 Task: Create a rule when a due datebetween 1 working days from now is set on a checklist item.
Action: Mouse moved to (1053, 275)
Screenshot: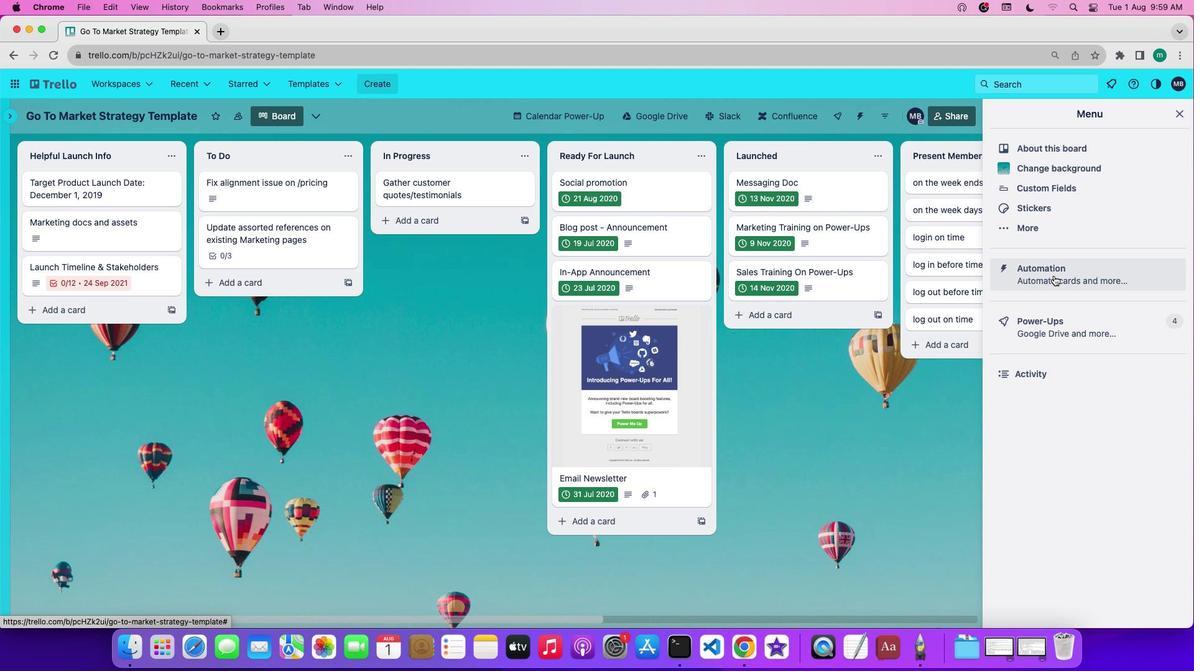 
Action: Mouse pressed left at (1053, 275)
Screenshot: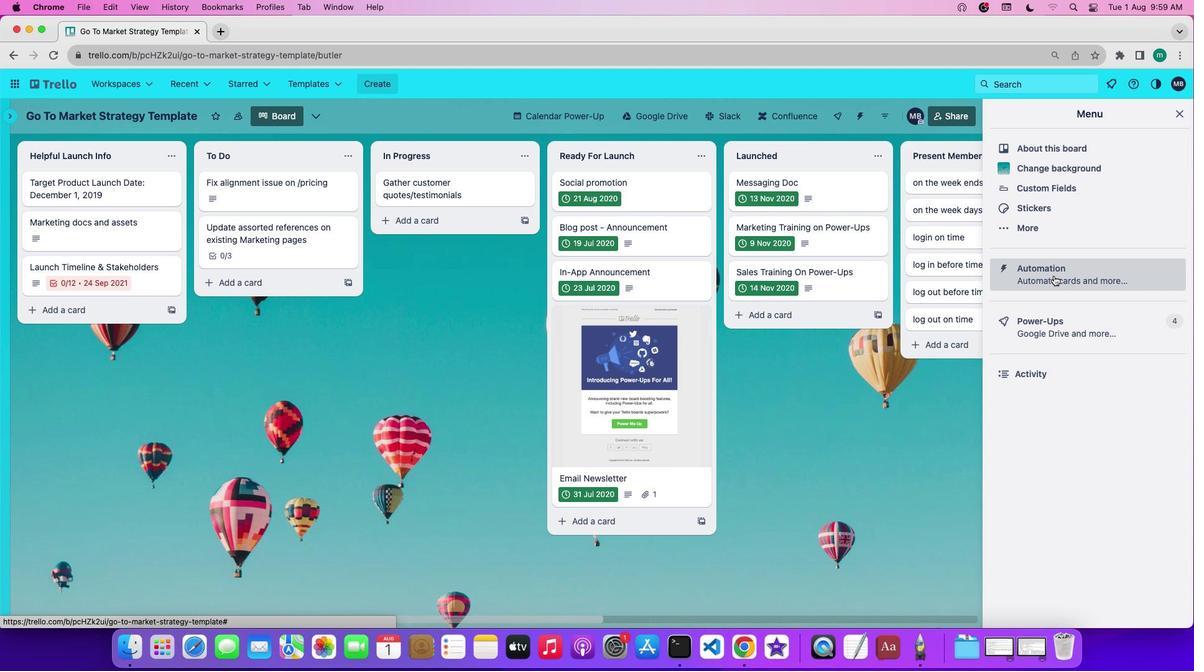 
Action: Mouse moved to (57, 226)
Screenshot: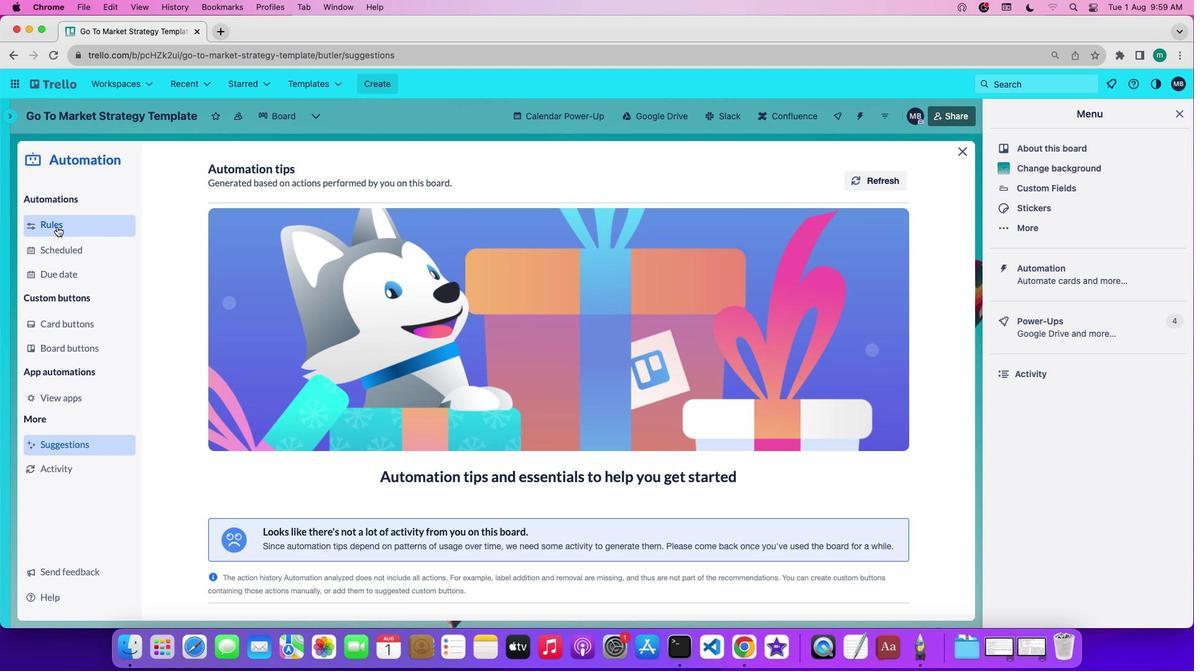
Action: Mouse pressed left at (57, 226)
Screenshot: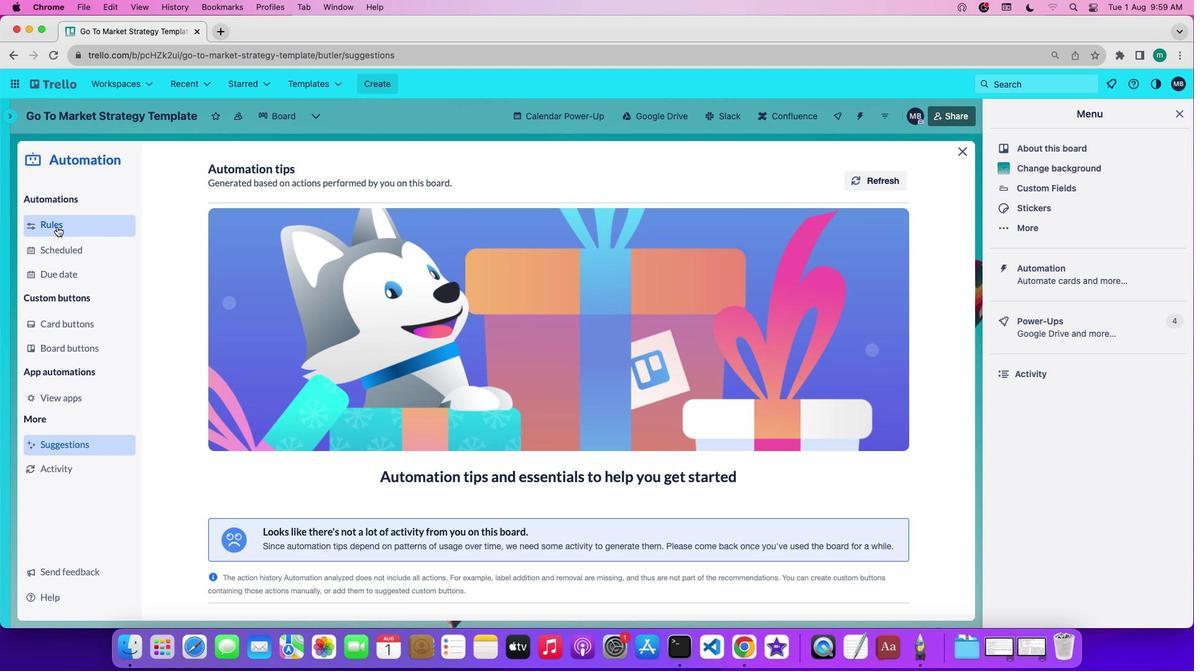 
Action: Mouse moved to (307, 440)
Screenshot: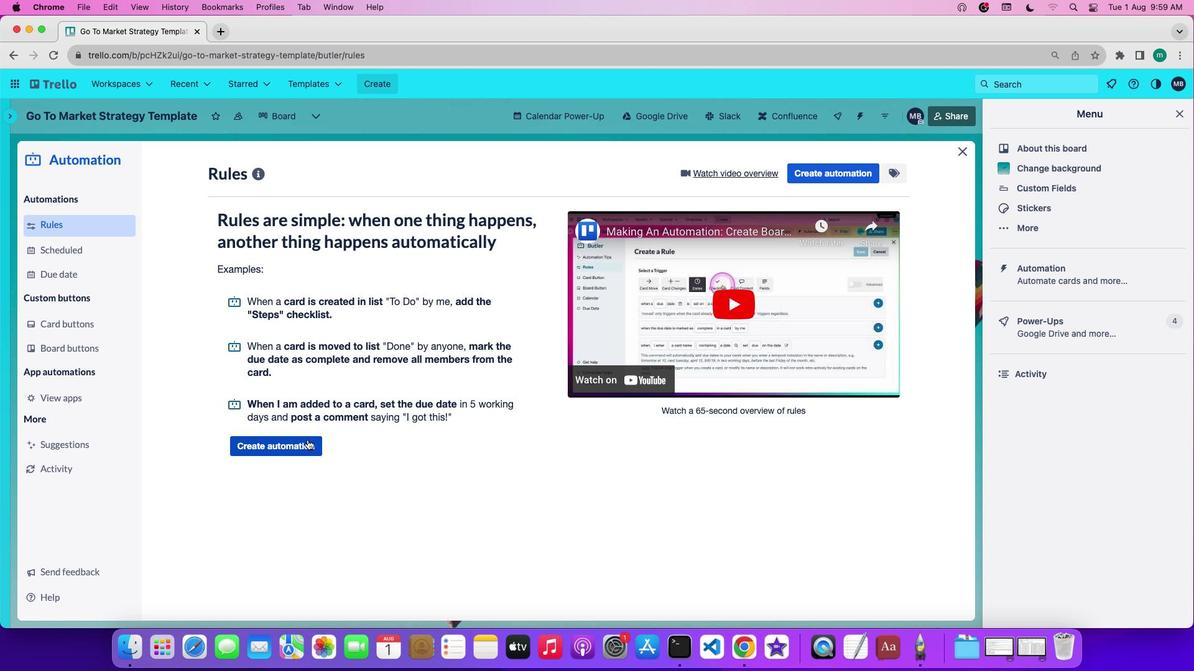 
Action: Mouse pressed left at (307, 440)
Screenshot: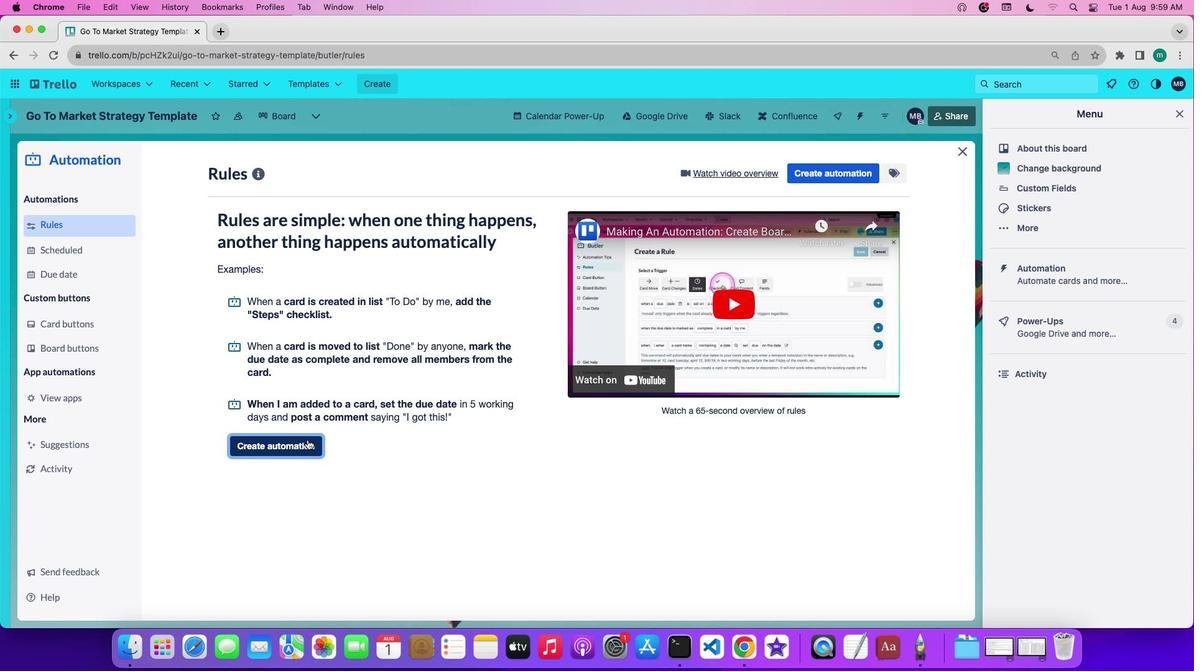
Action: Mouse moved to (538, 285)
Screenshot: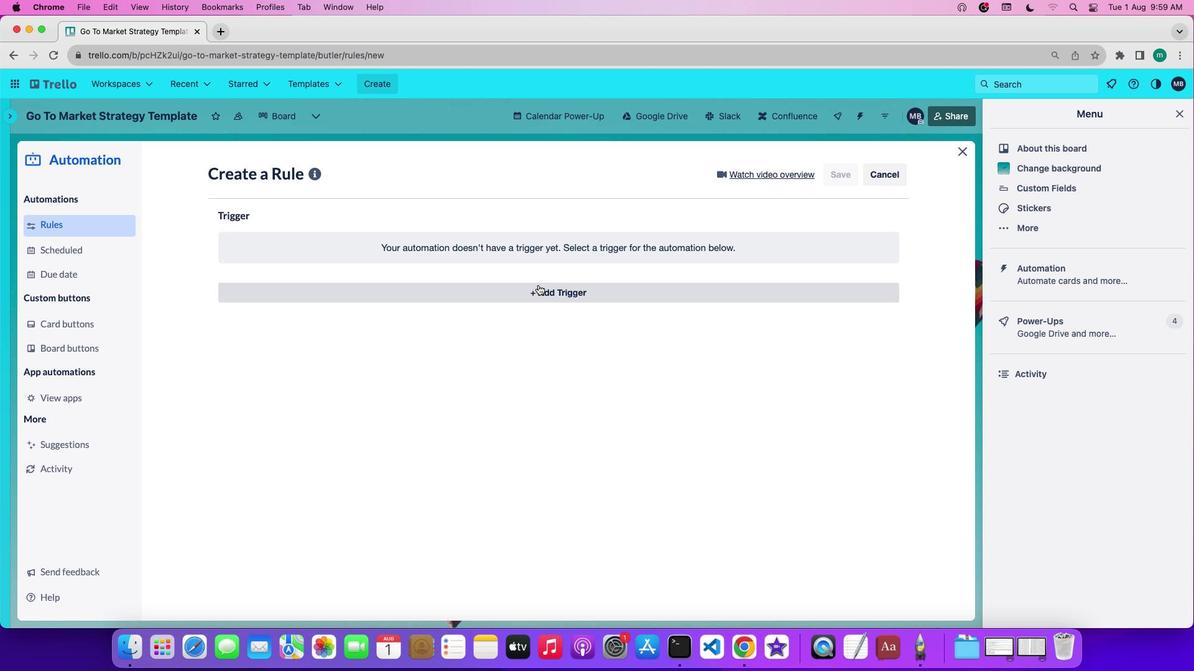 
Action: Mouse pressed left at (538, 285)
Screenshot: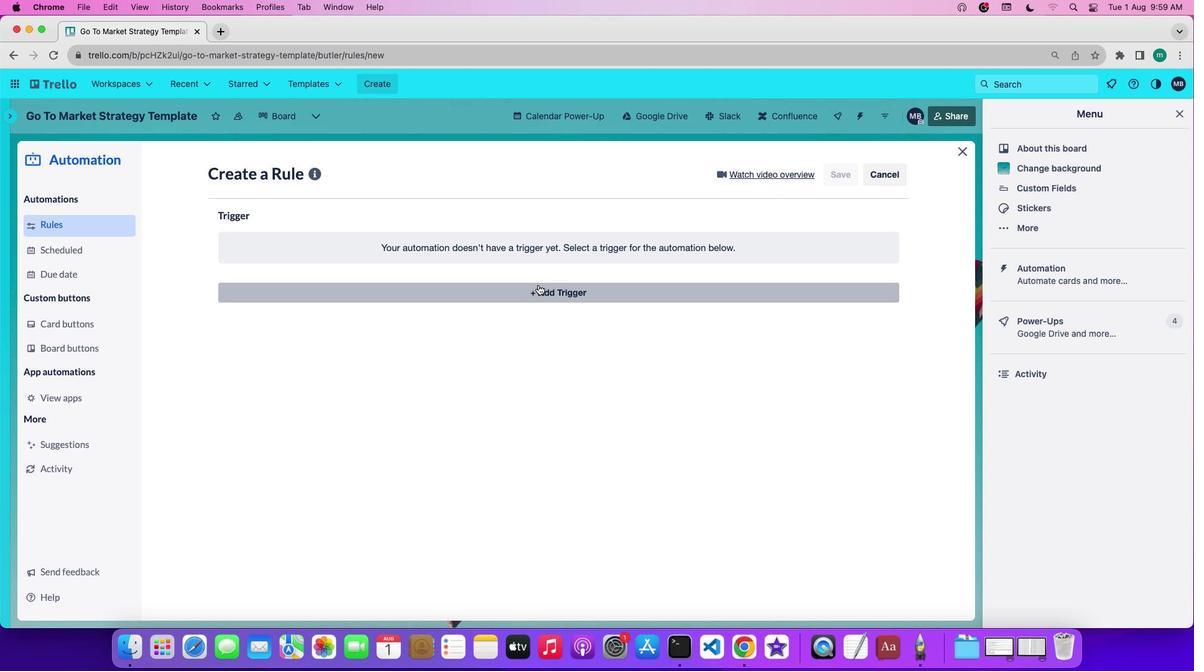 
Action: Mouse moved to (421, 344)
Screenshot: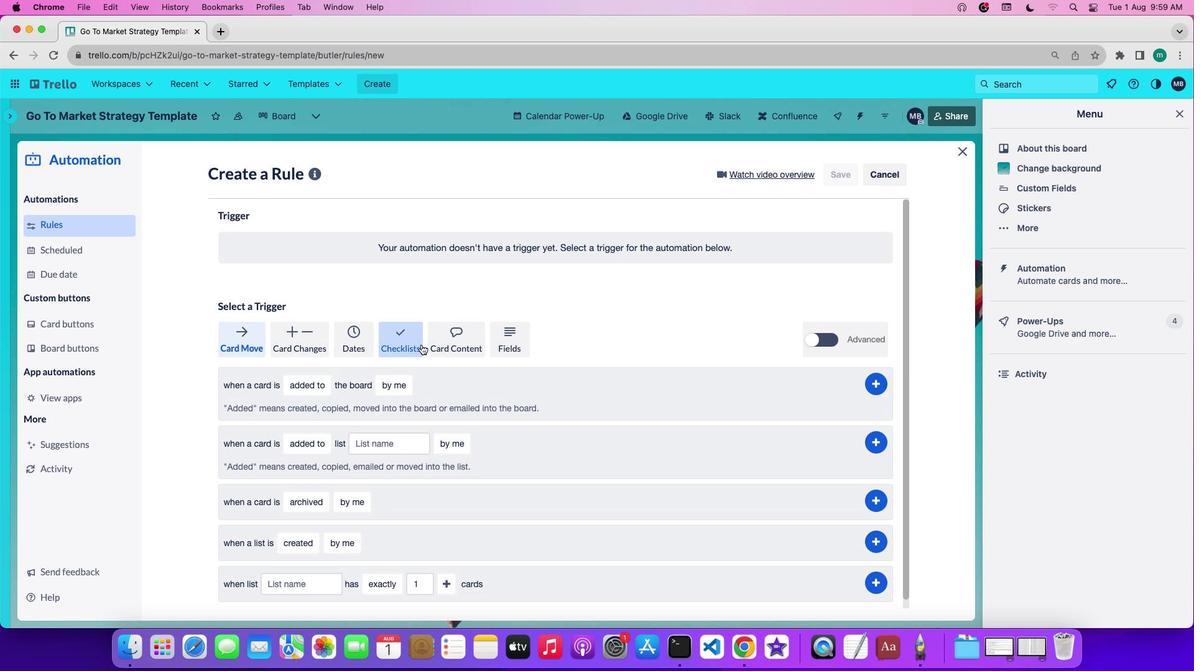 
Action: Mouse pressed left at (421, 344)
Screenshot: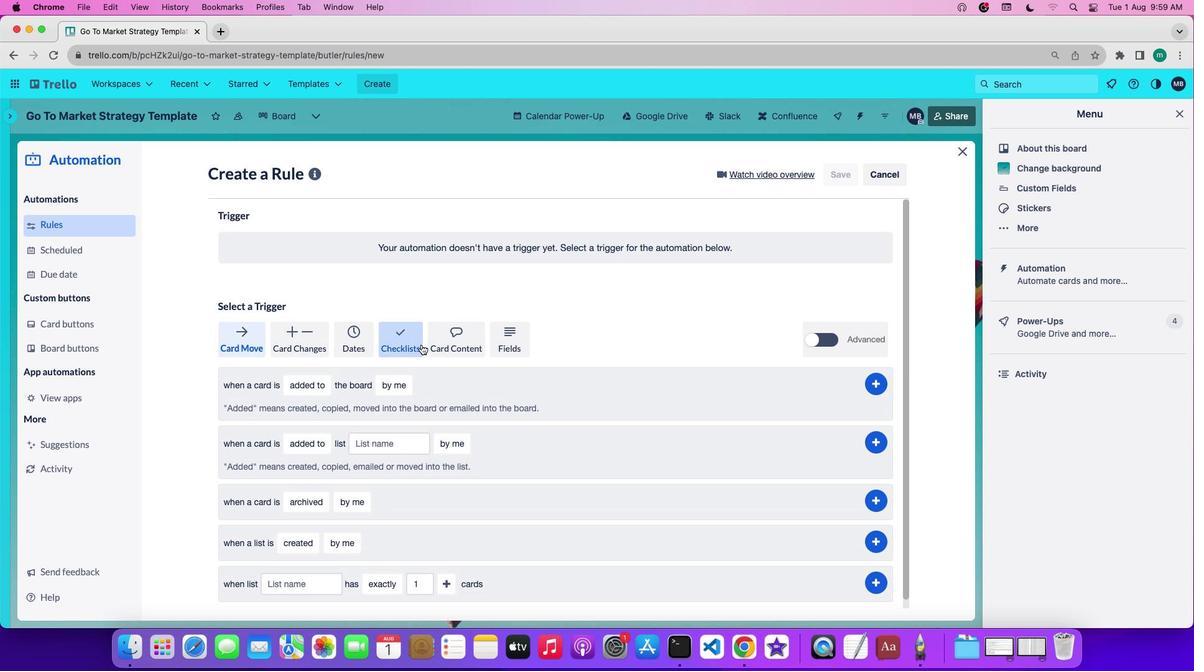 
Action: Mouse moved to (434, 408)
Screenshot: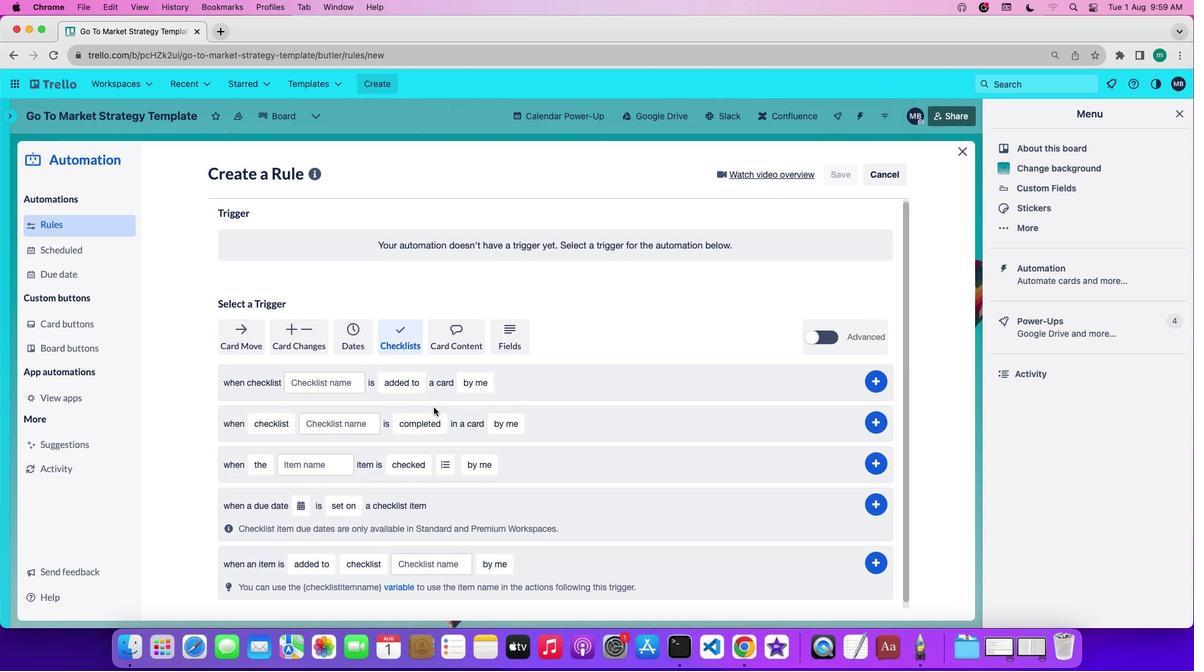 
Action: Mouse scrolled (434, 408) with delta (0, 0)
Screenshot: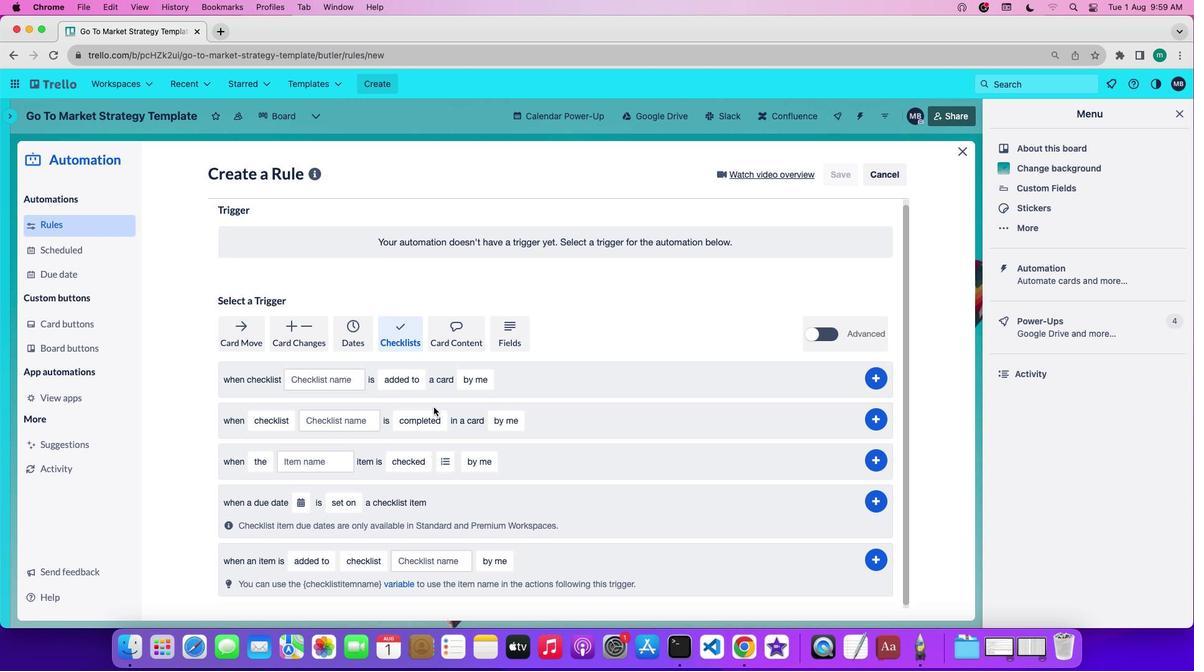 
Action: Mouse scrolled (434, 408) with delta (0, 0)
Screenshot: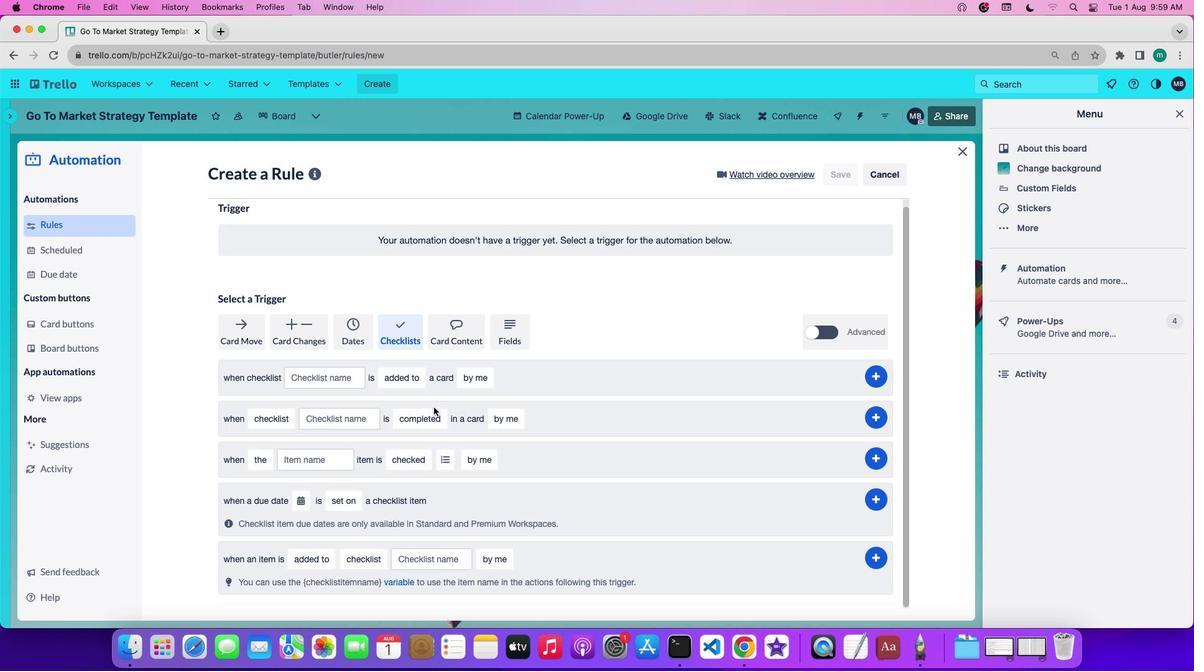 
Action: Mouse scrolled (434, 408) with delta (0, -1)
Screenshot: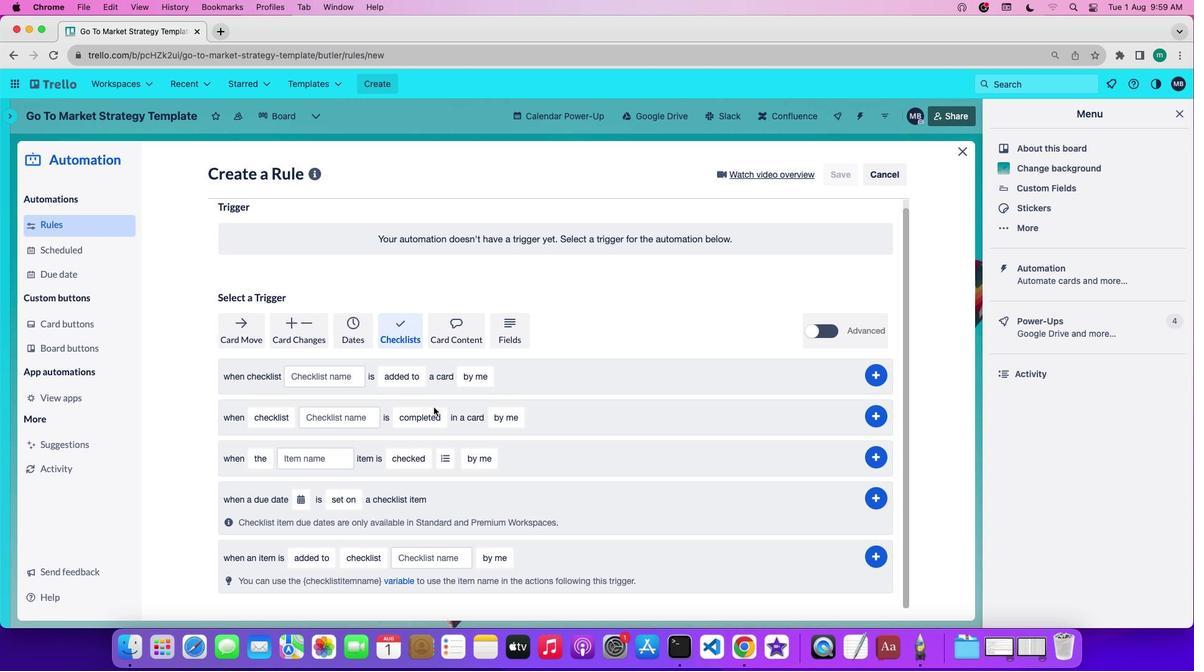 
Action: Mouse scrolled (434, 408) with delta (0, -1)
Screenshot: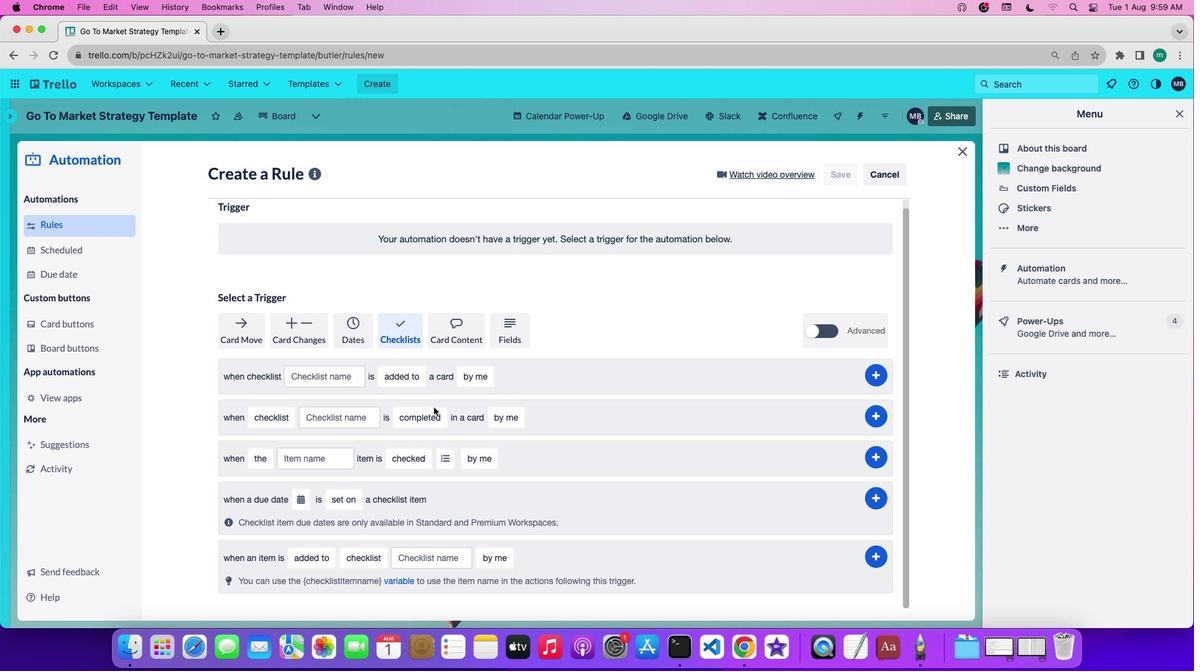 
Action: Mouse moved to (302, 499)
Screenshot: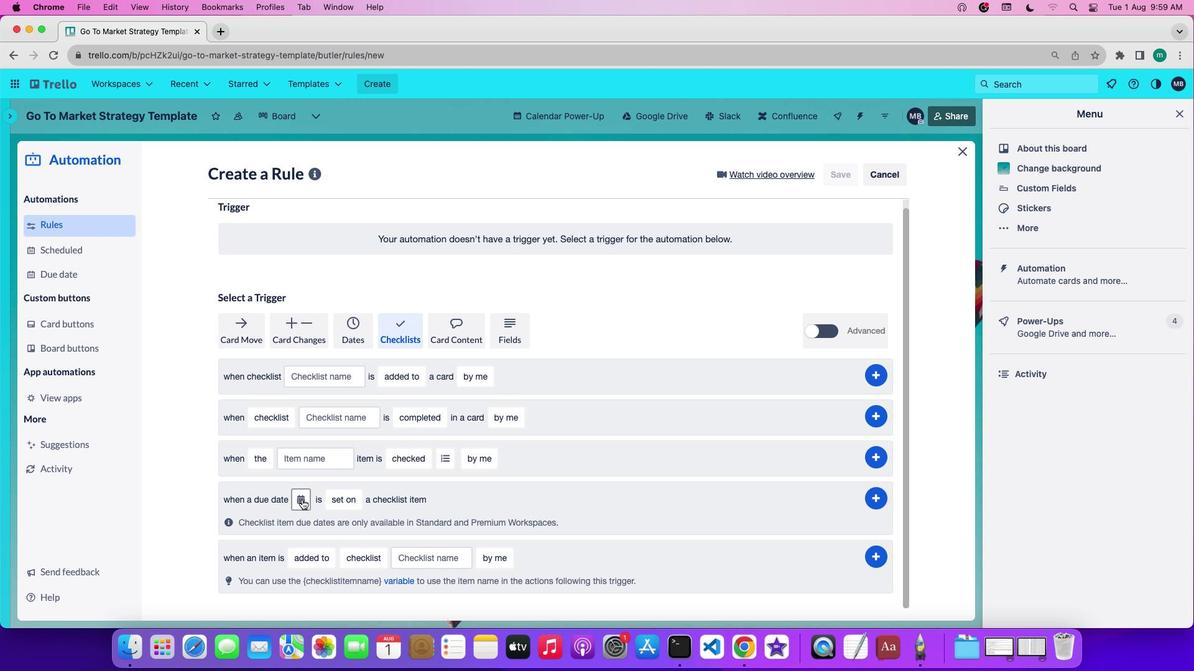 
Action: Mouse pressed left at (302, 499)
Screenshot: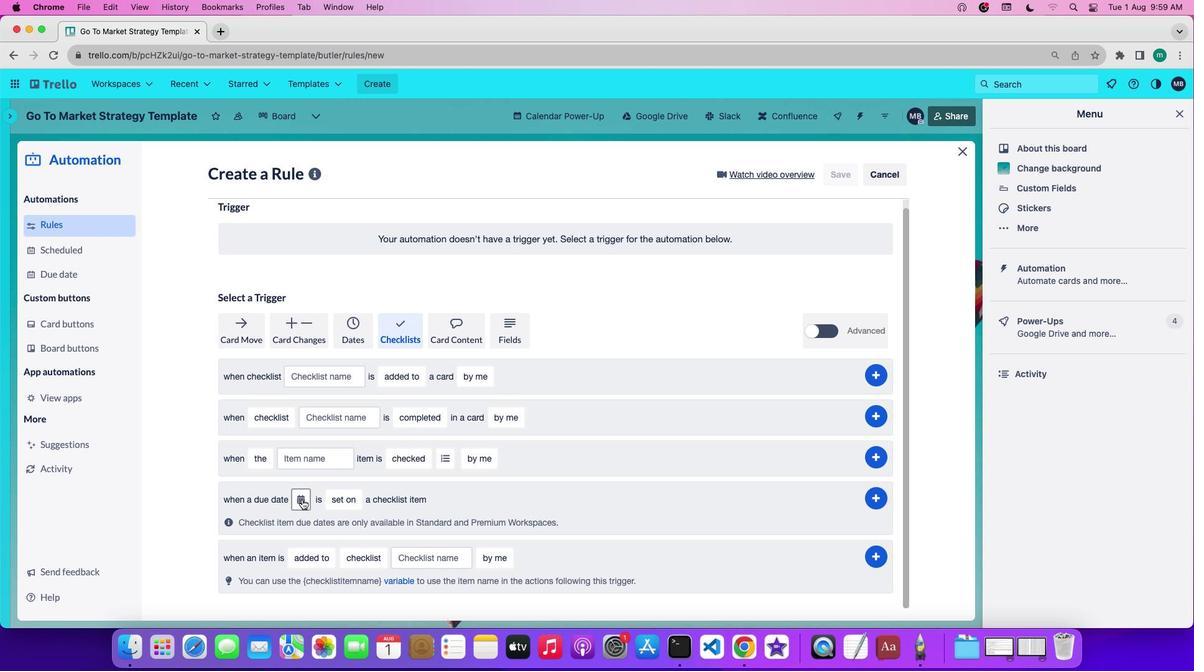 
Action: Mouse moved to (336, 573)
Screenshot: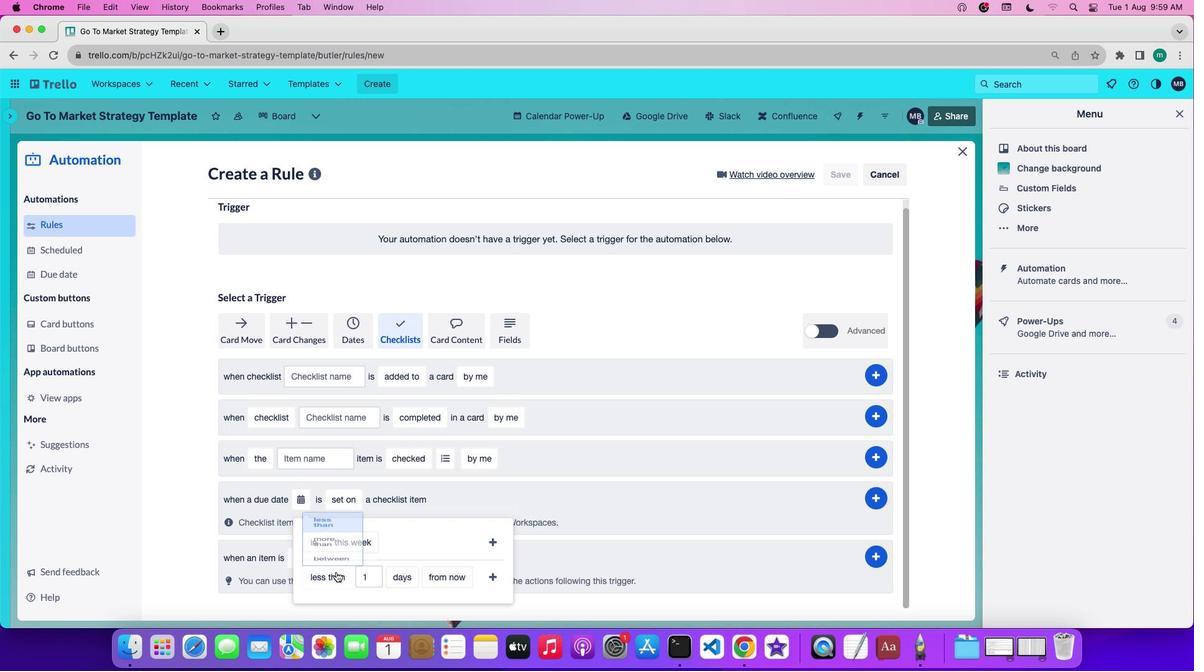 
Action: Mouse pressed left at (336, 573)
Screenshot: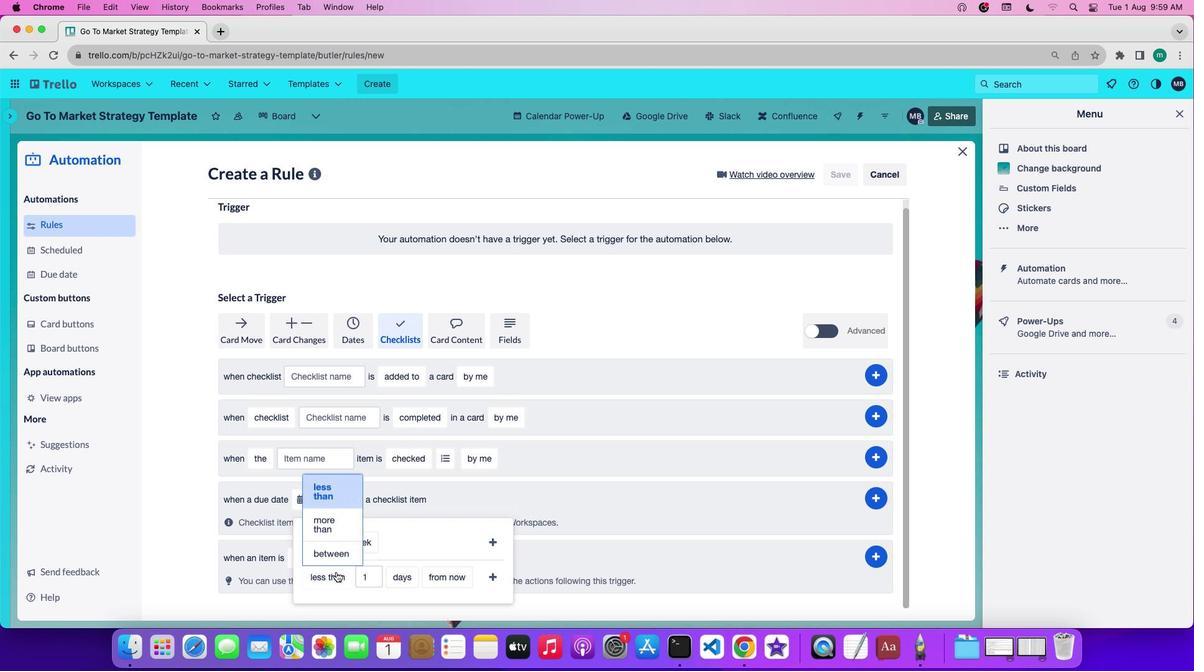 
Action: Mouse moved to (340, 555)
Screenshot: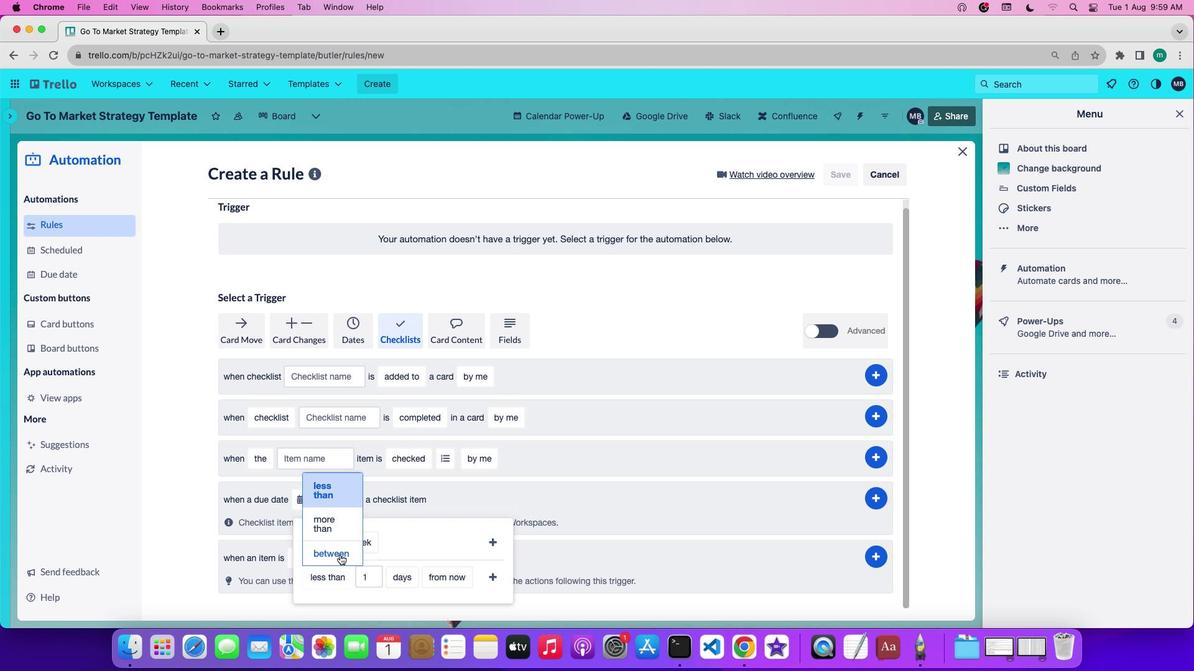 
Action: Mouse pressed left at (340, 555)
Screenshot: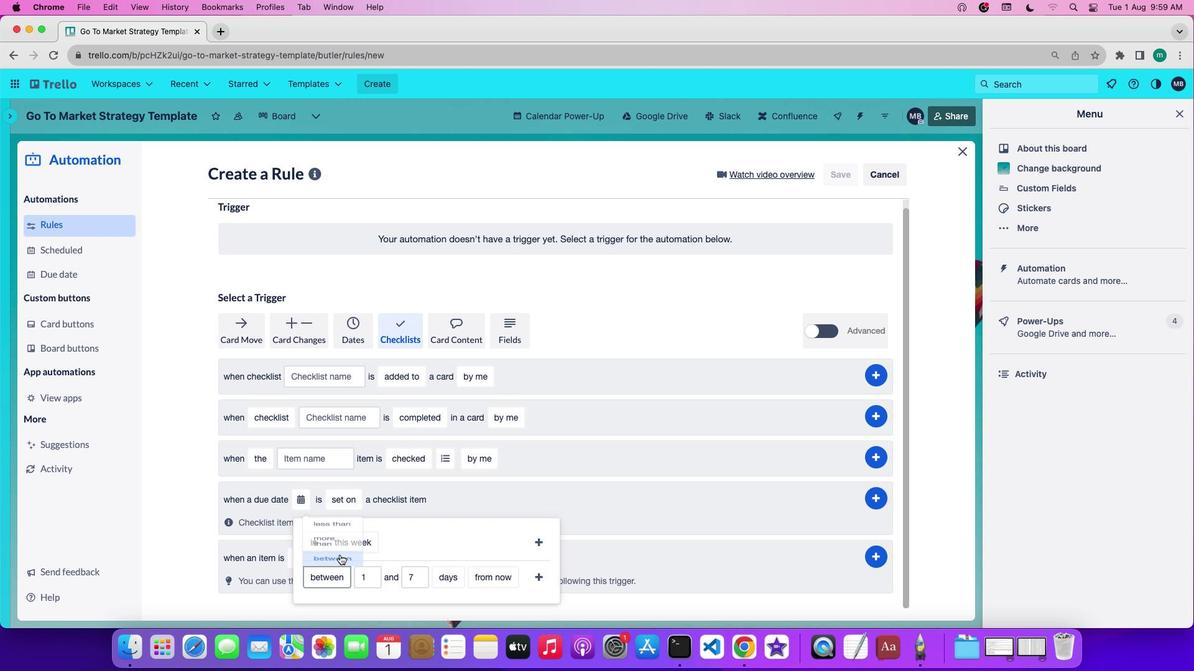 
Action: Mouse moved to (375, 573)
Screenshot: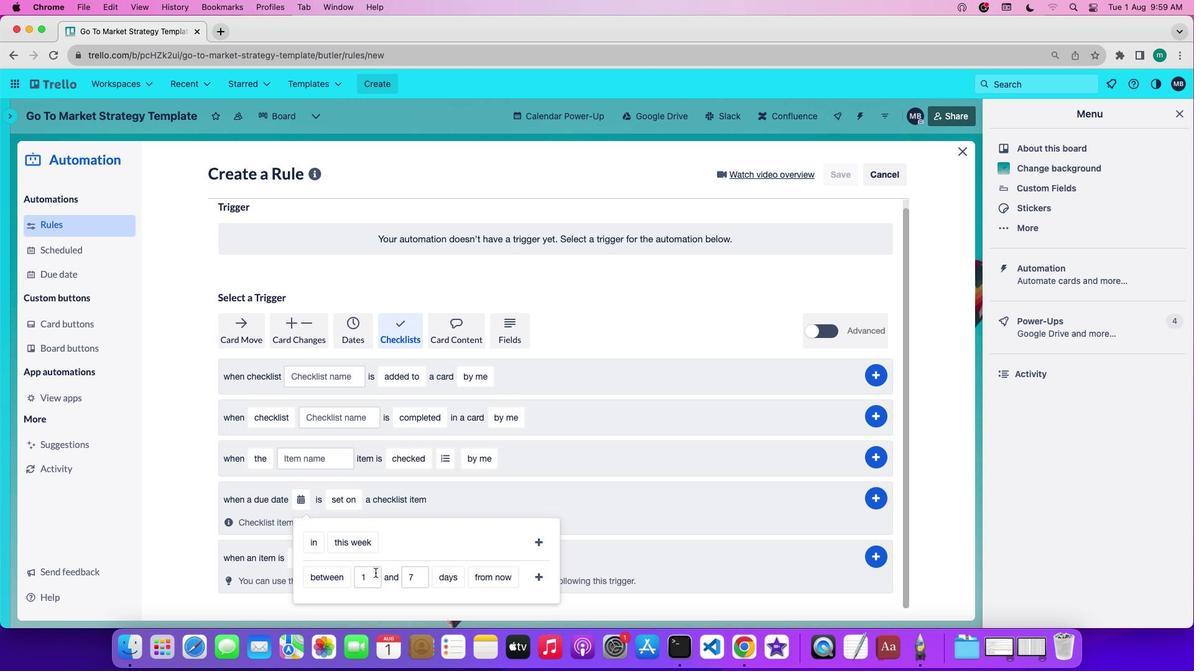 
Action: Mouse pressed left at (375, 573)
Screenshot: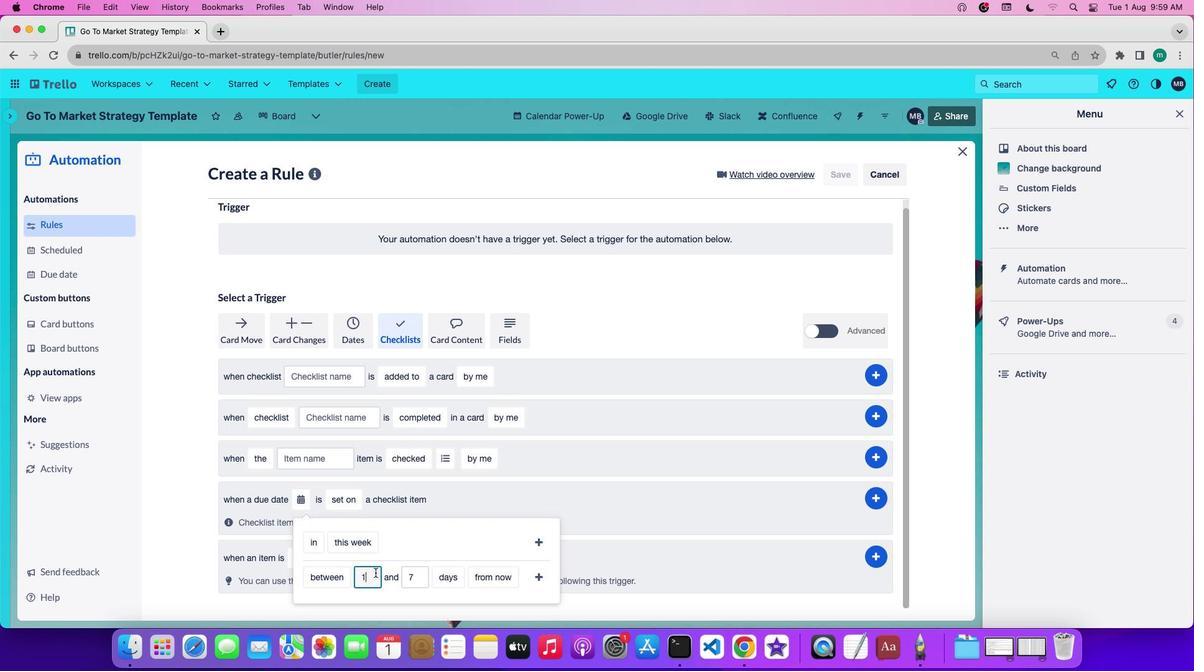 
Action: Mouse moved to (437, 575)
Screenshot: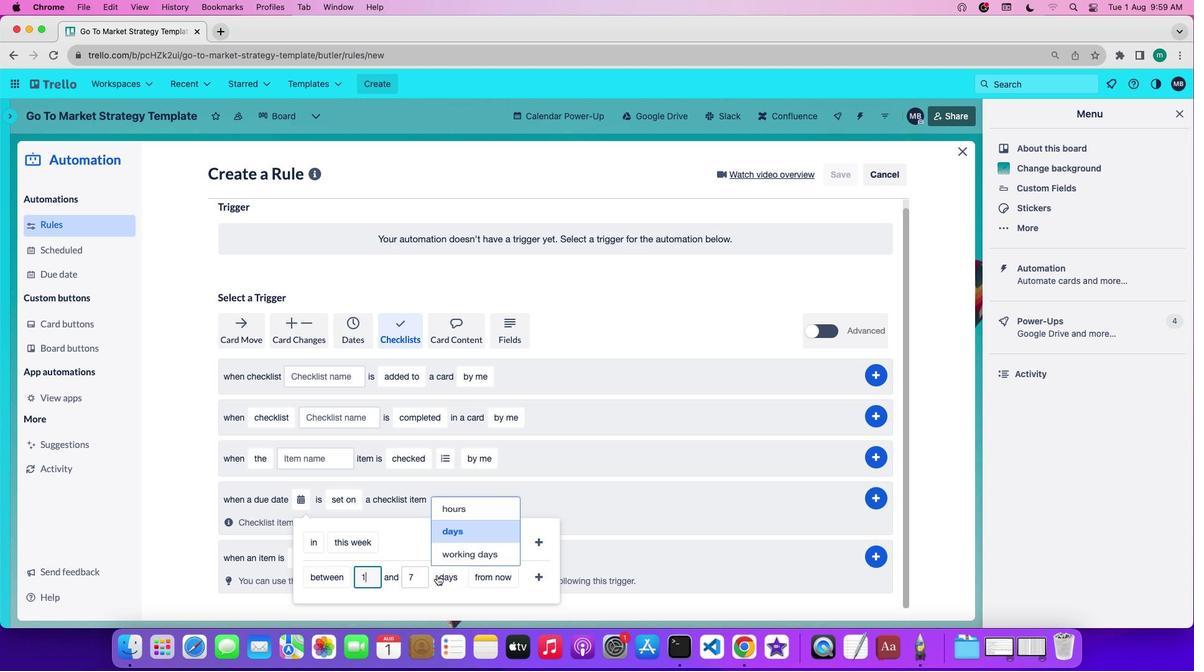 
Action: Mouse pressed left at (437, 575)
Screenshot: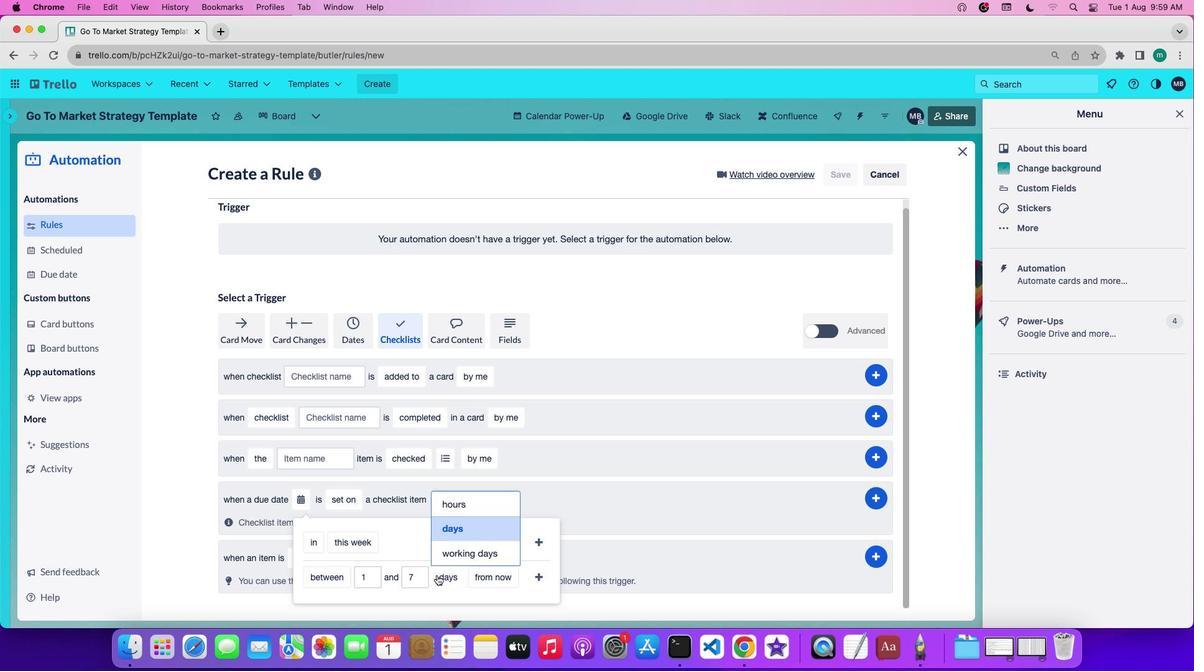 
Action: Mouse moved to (470, 556)
Screenshot: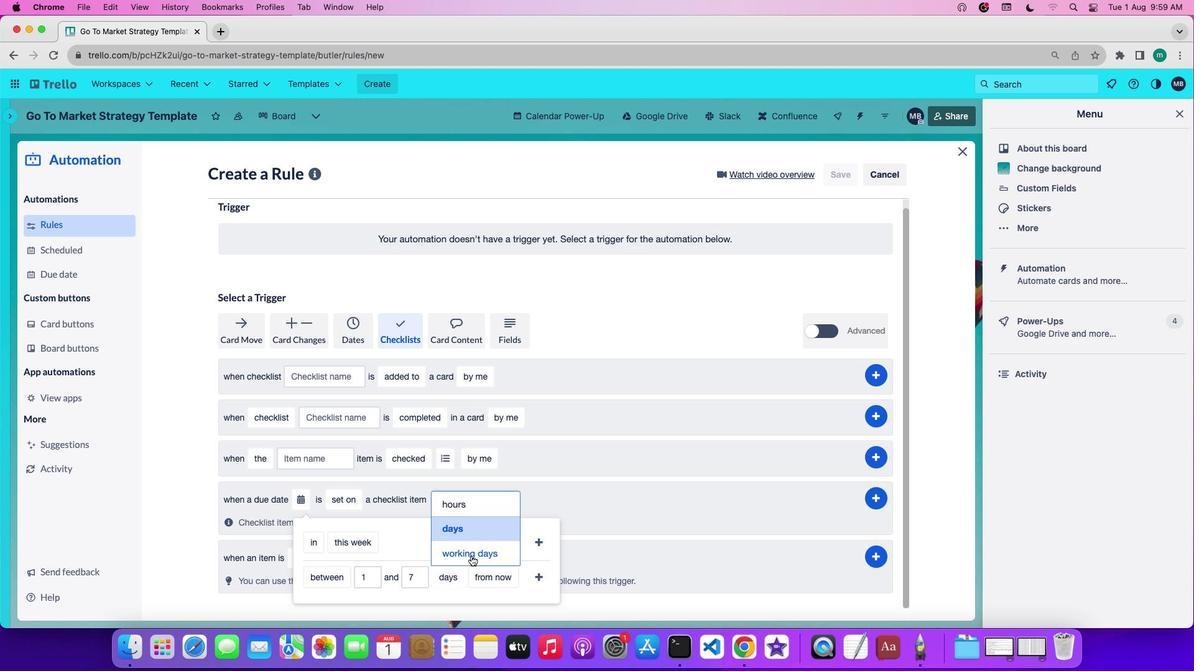 
Action: Mouse pressed left at (470, 556)
Screenshot: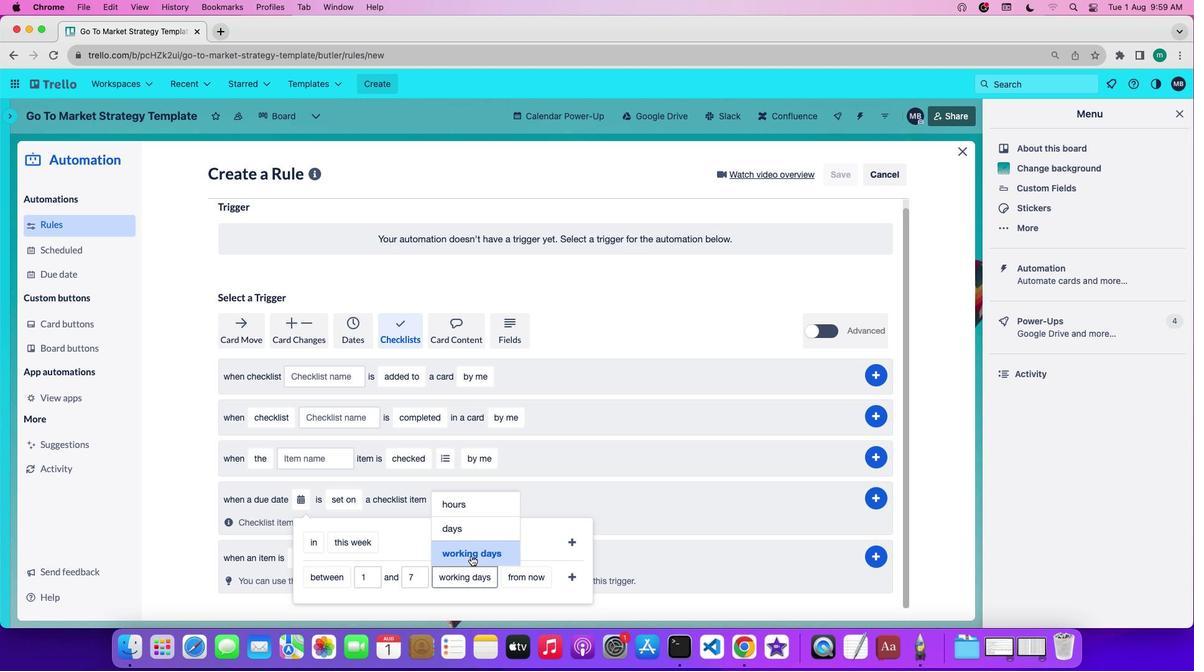 
Action: Mouse moved to (518, 581)
Screenshot: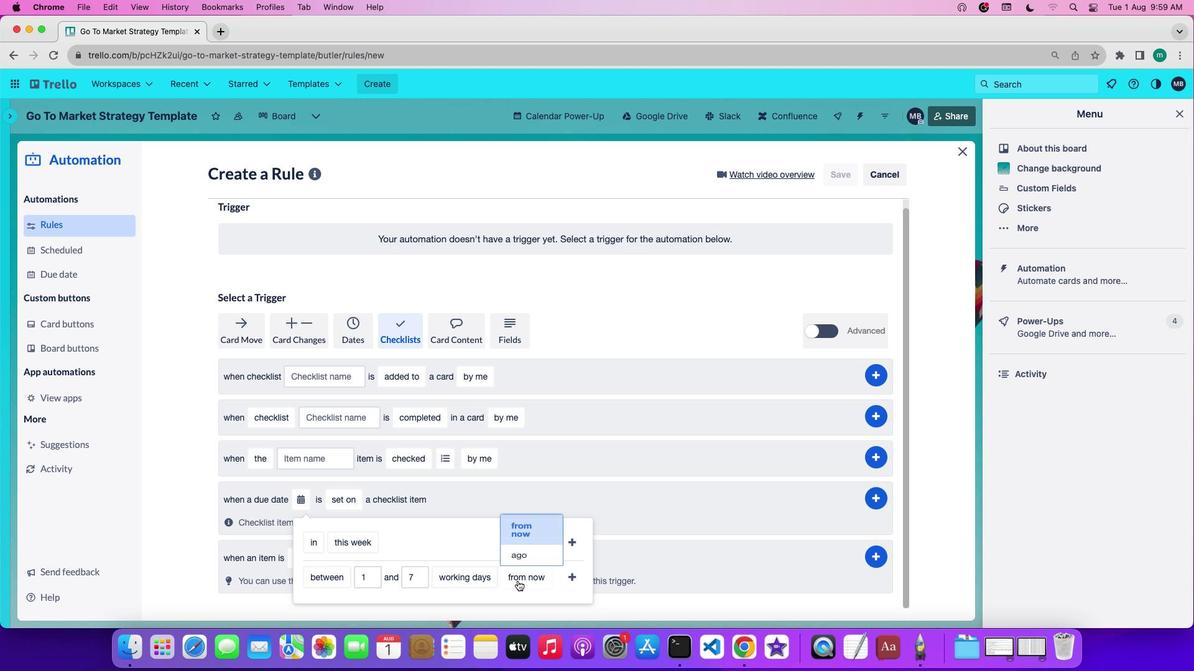 
Action: Mouse pressed left at (518, 581)
Screenshot: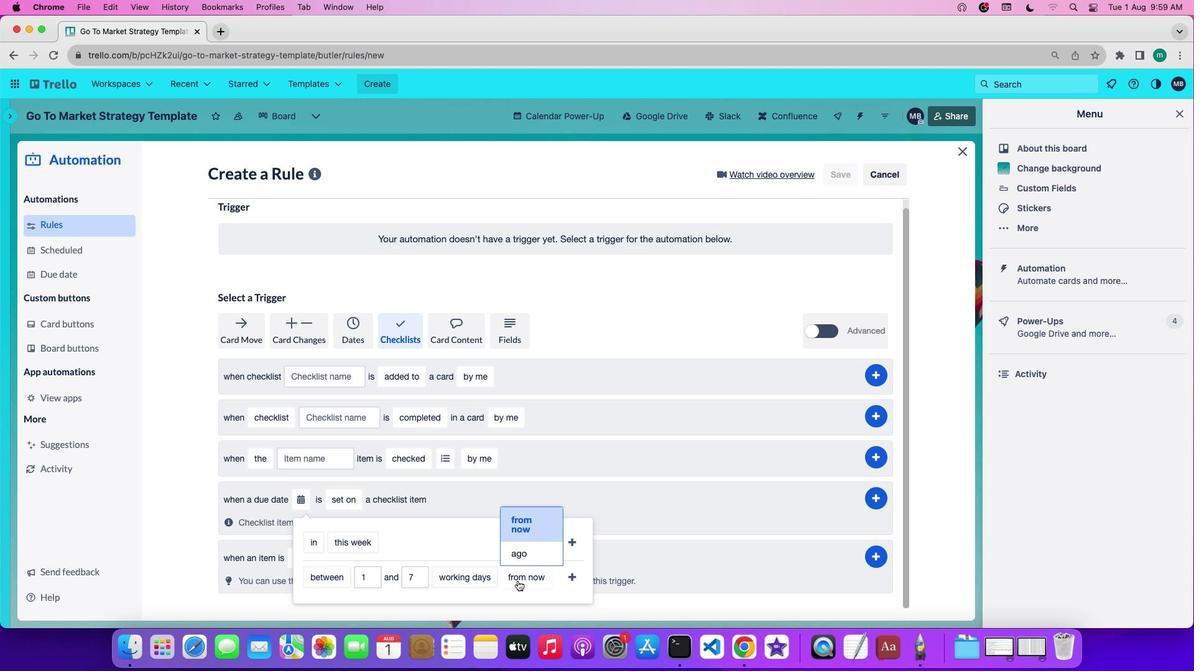 
Action: Mouse moved to (529, 526)
Screenshot: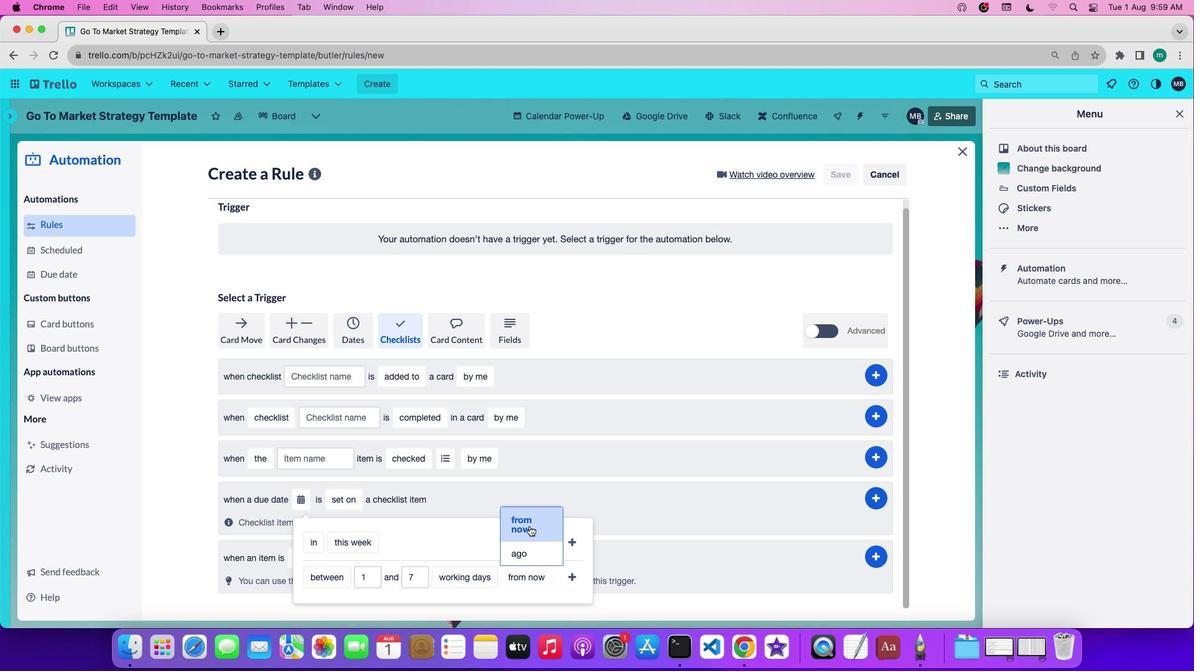 
Action: Mouse pressed left at (529, 526)
Screenshot: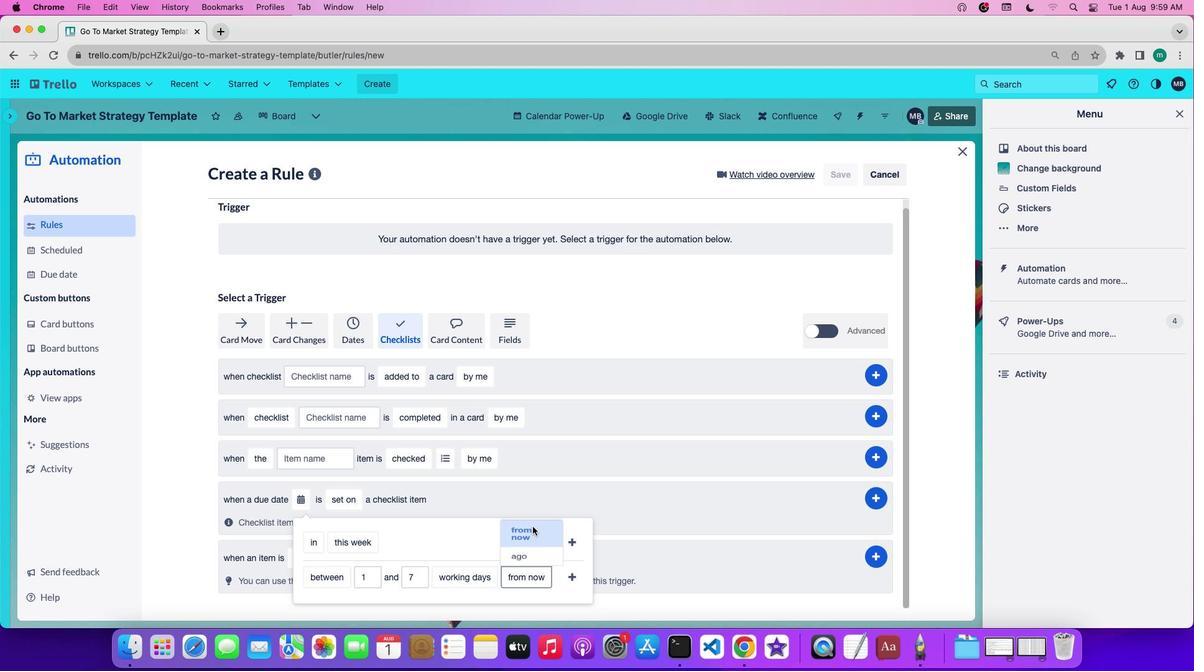
Action: Mouse moved to (577, 582)
Screenshot: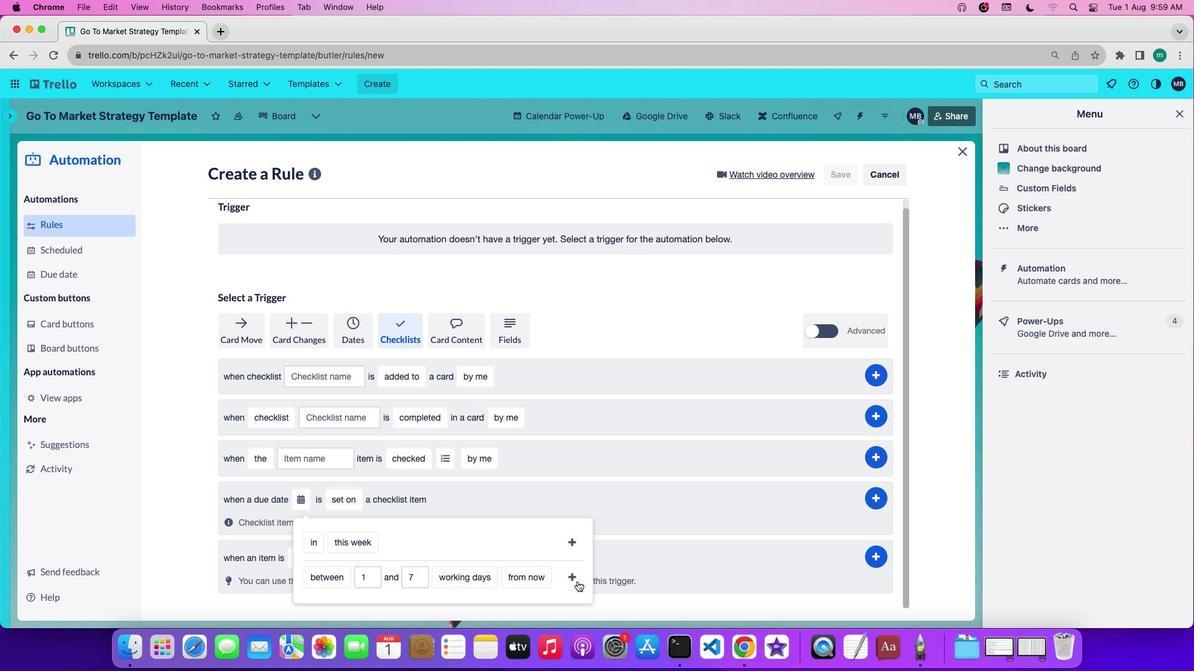 
Action: Mouse pressed left at (577, 582)
Screenshot: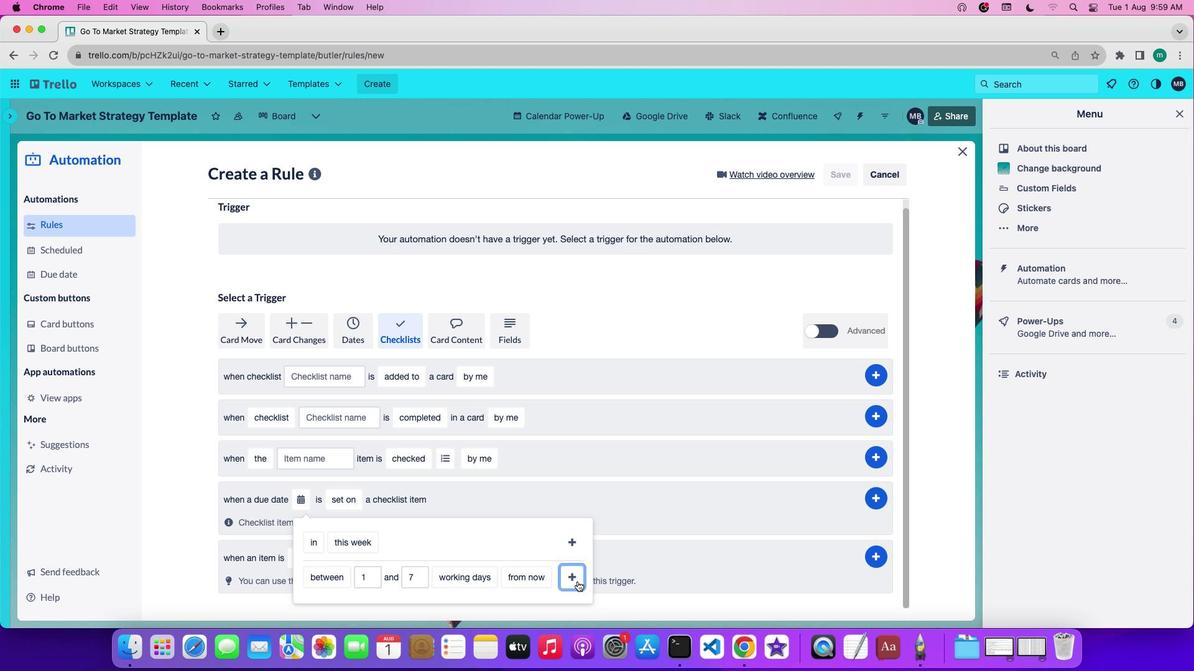 
Action: Mouse moved to (872, 500)
Screenshot: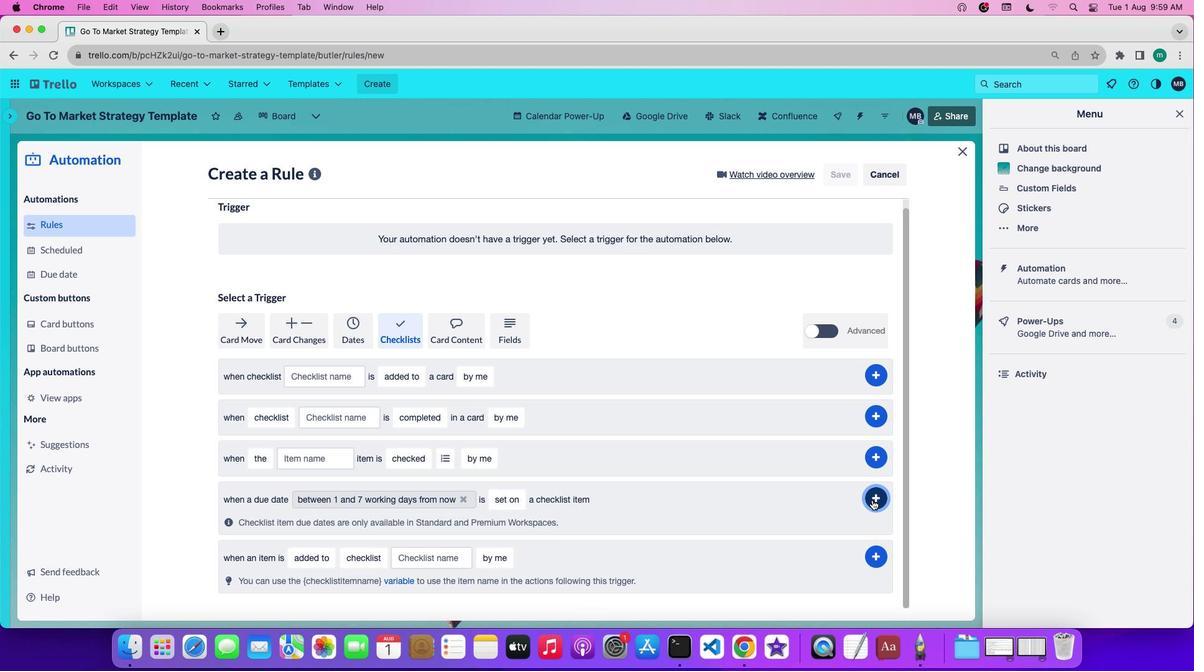 
Action: Mouse pressed left at (872, 500)
Screenshot: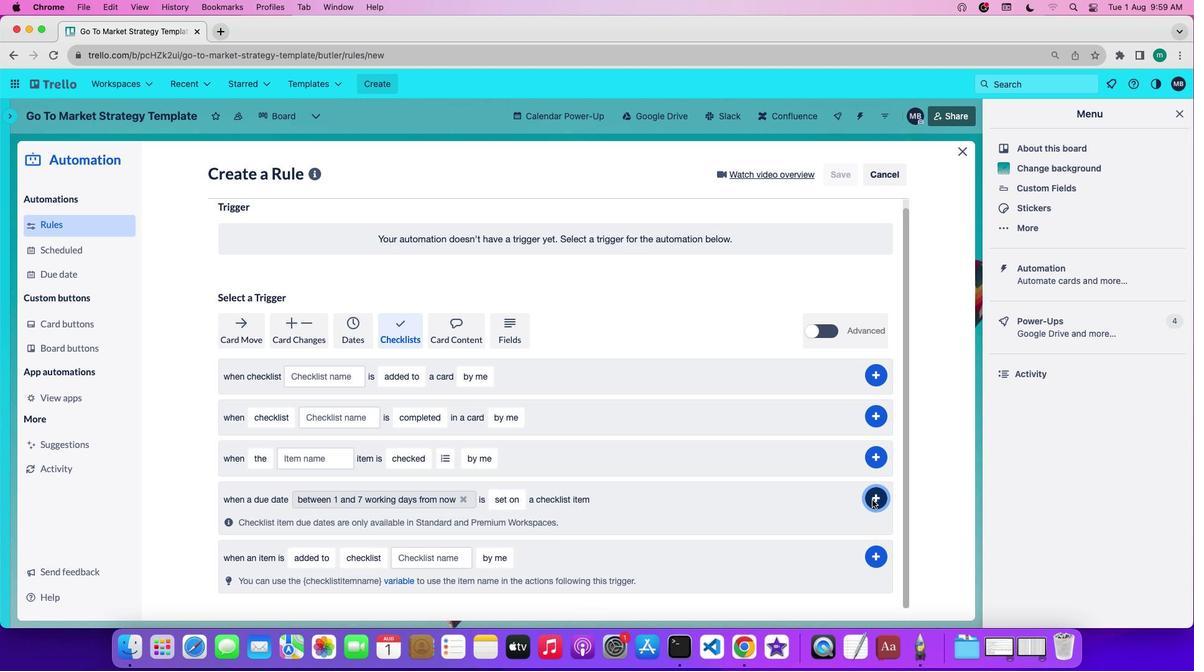 
Action: Mouse moved to (783, 526)
Screenshot: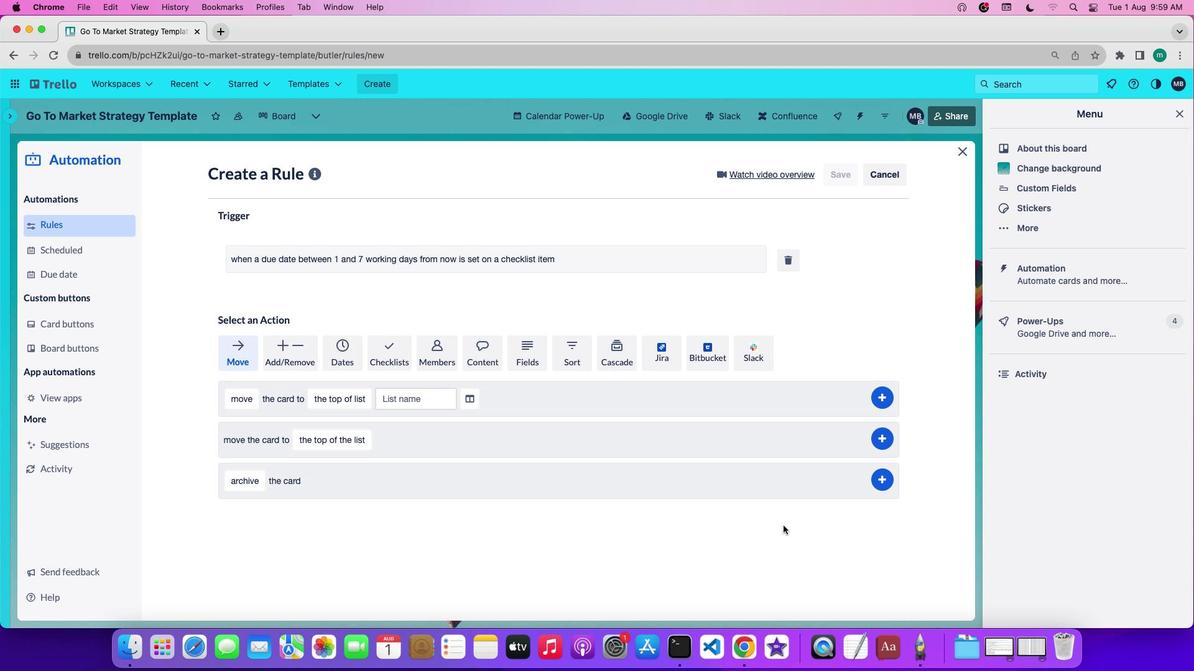
